 Task: Plan a visit to the local art fair on the 5th at 10:00 AM.
Action: Mouse pressed left at (158, 207)
Screenshot: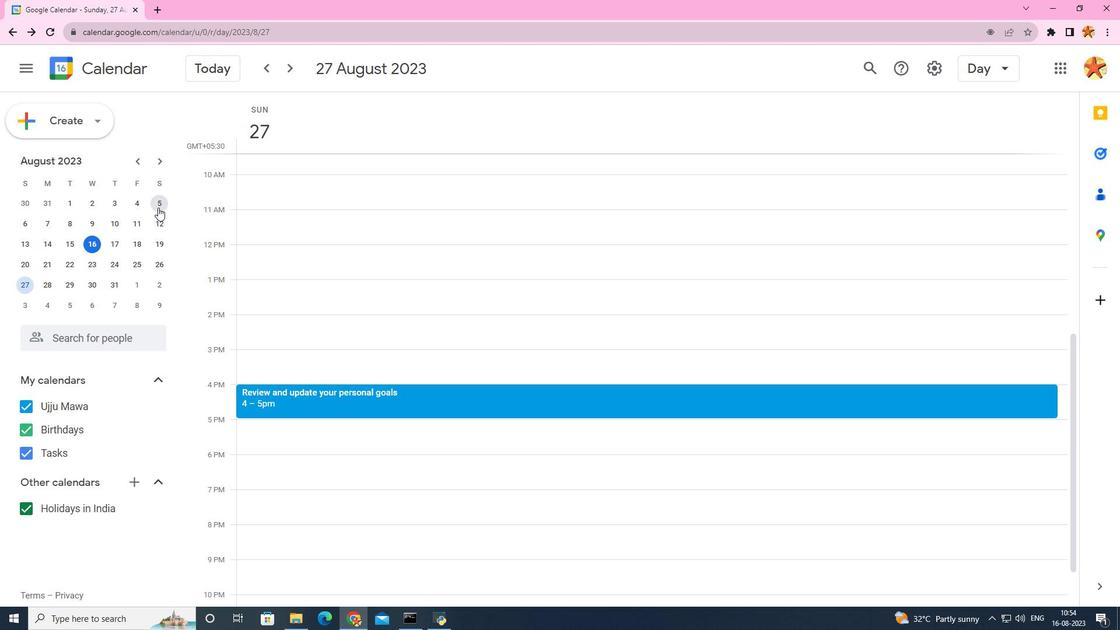 
Action: Mouse moved to (267, 176)
Screenshot: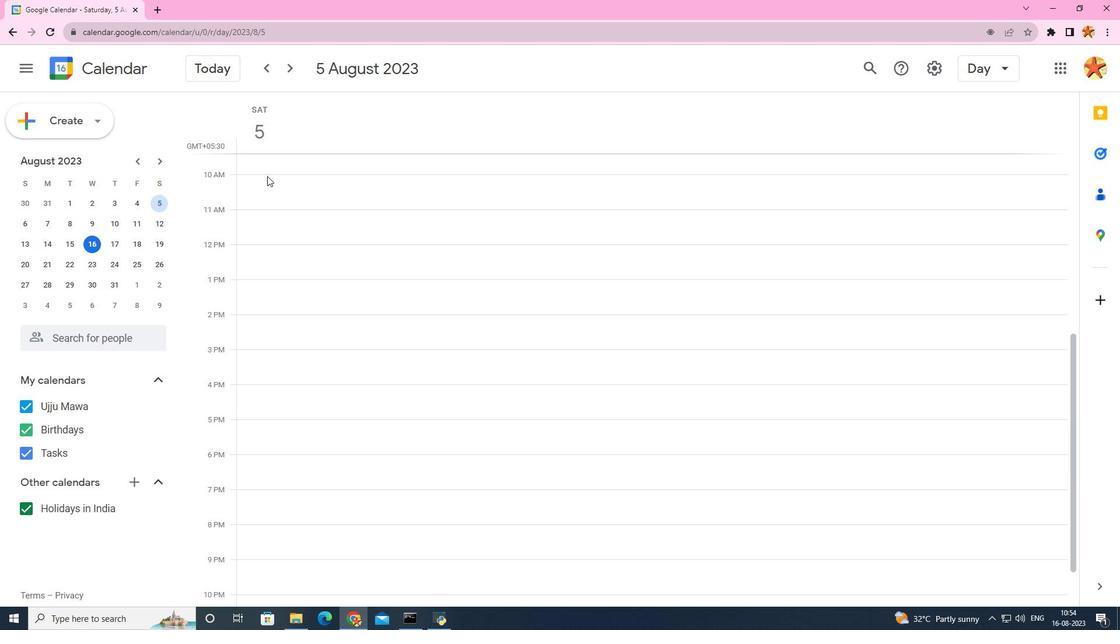 
Action: Mouse pressed left at (267, 176)
Screenshot: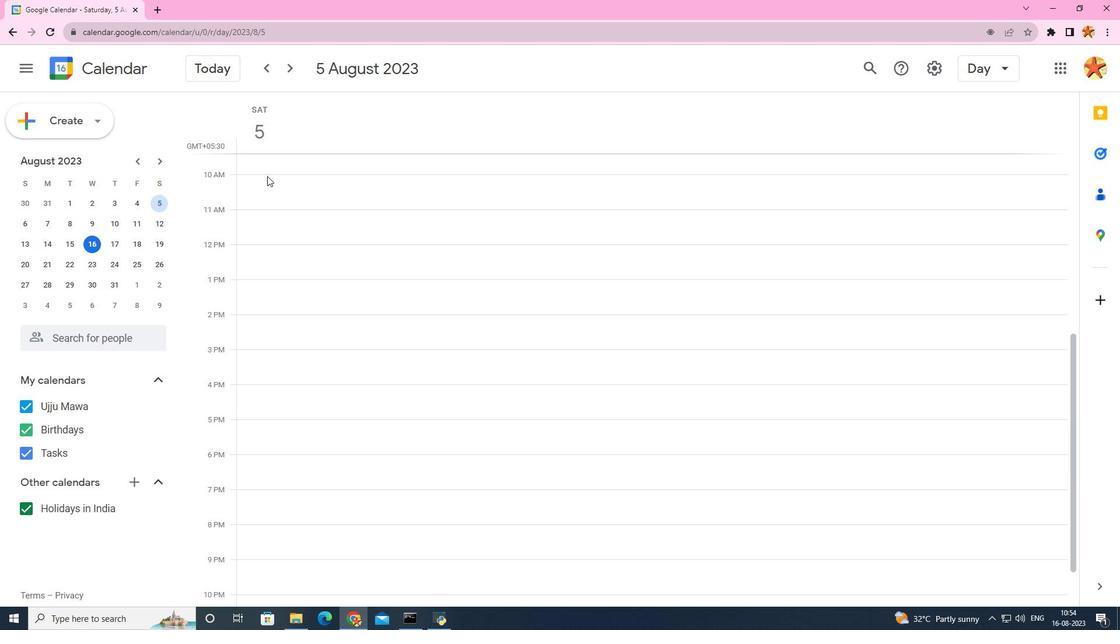 
Action: Mouse moved to (592, 203)
Screenshot: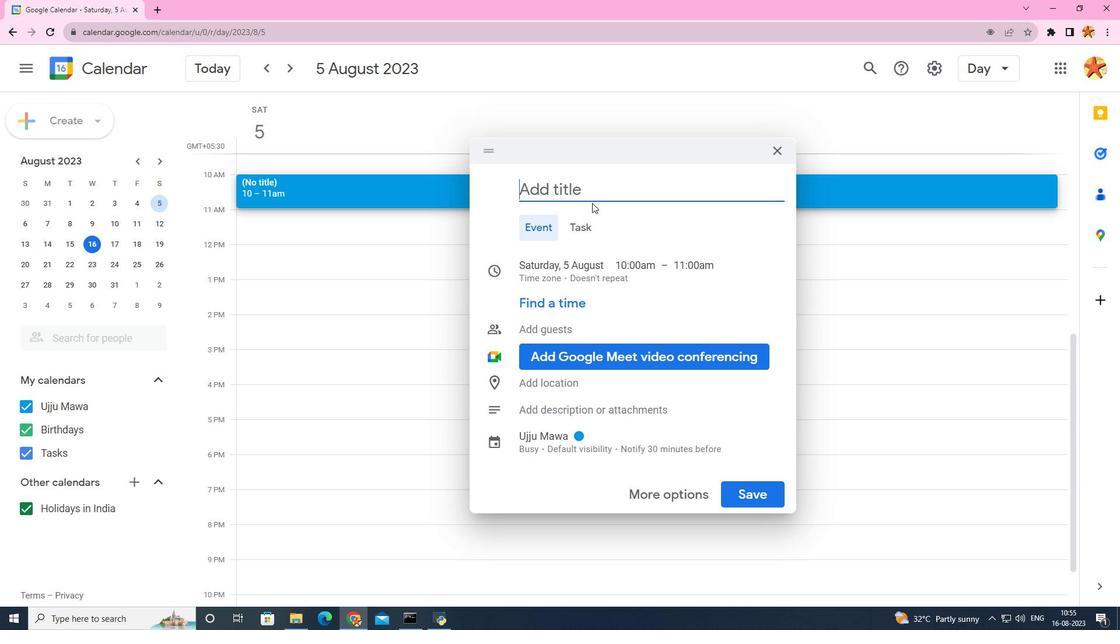 
Action: Key pressed <Key.caps_lock>V<Key.caps_lock>isit<Key.space>to<Key.space>the<Key.space><Key.caps_lock>L<Key.caps_lock>ocal<Key.space>art<Key.space>fair
Screenshot: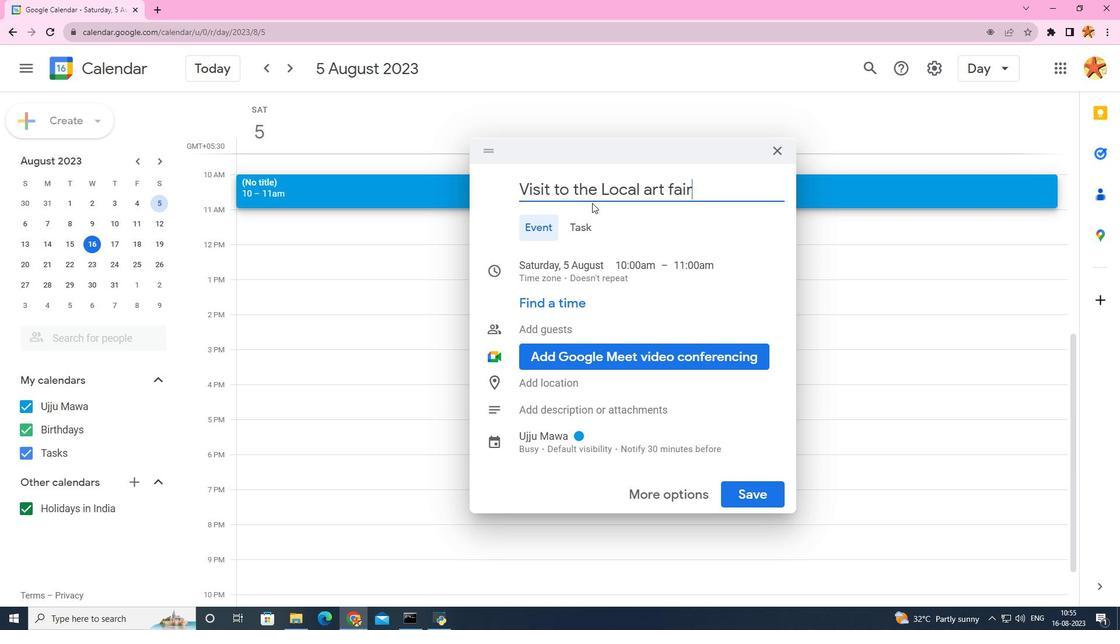 
Action: Mouse moved to (739, 492)
Screenshot: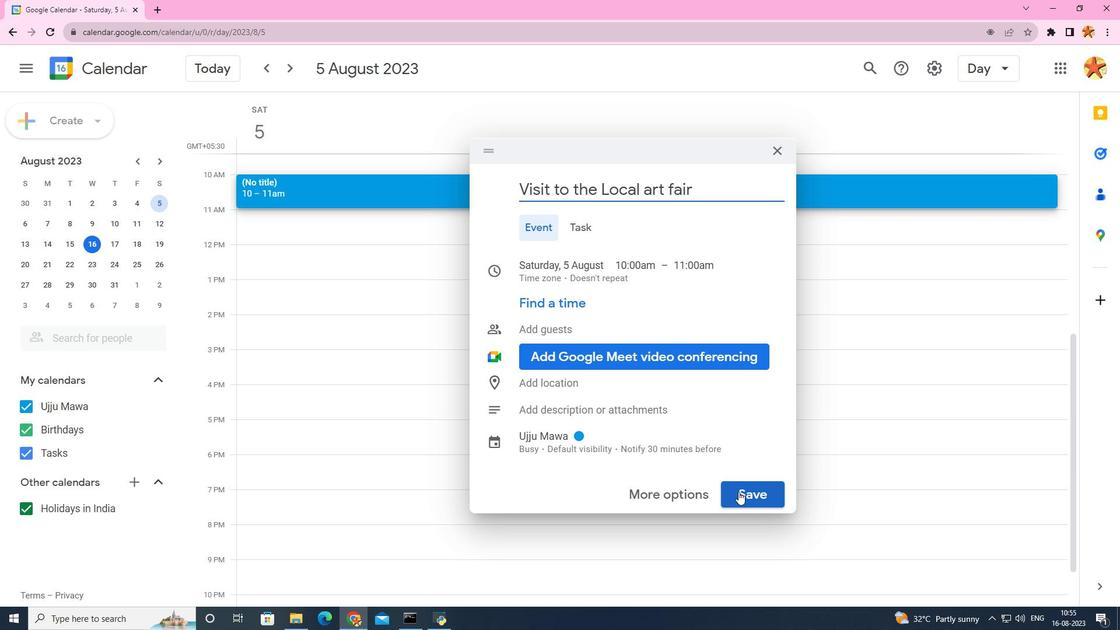 
Action: Mouse pressed left at (739, 492)
Screenshot: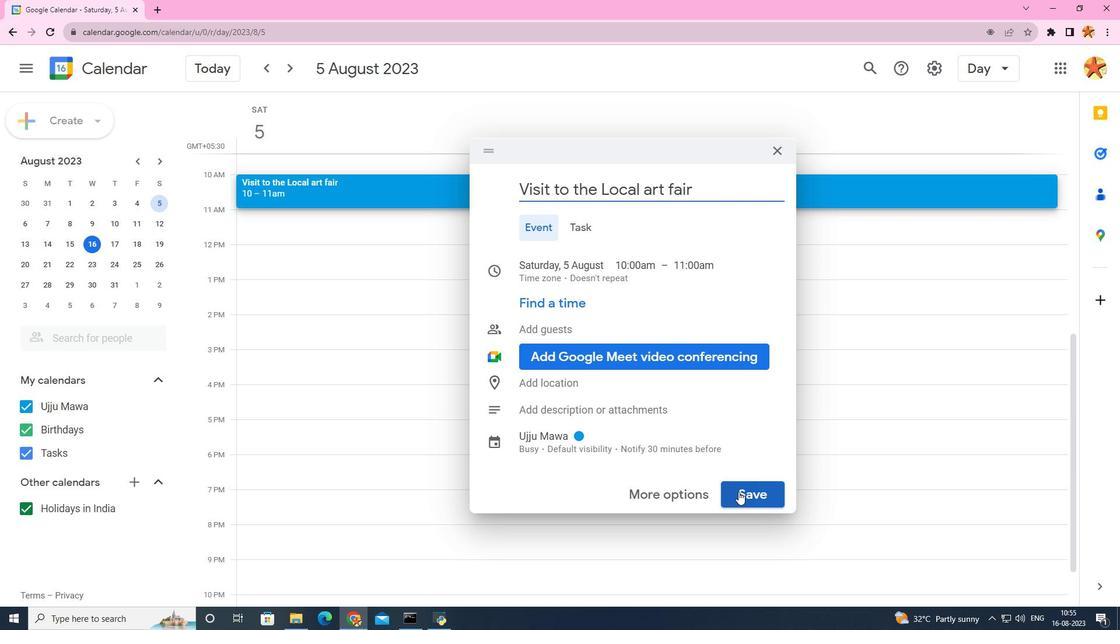 
